 Task: Create a rule when a due date more than days ago is set on a card by anyone except me.
Action: Mouse moved to (650, 179)
Screenshot: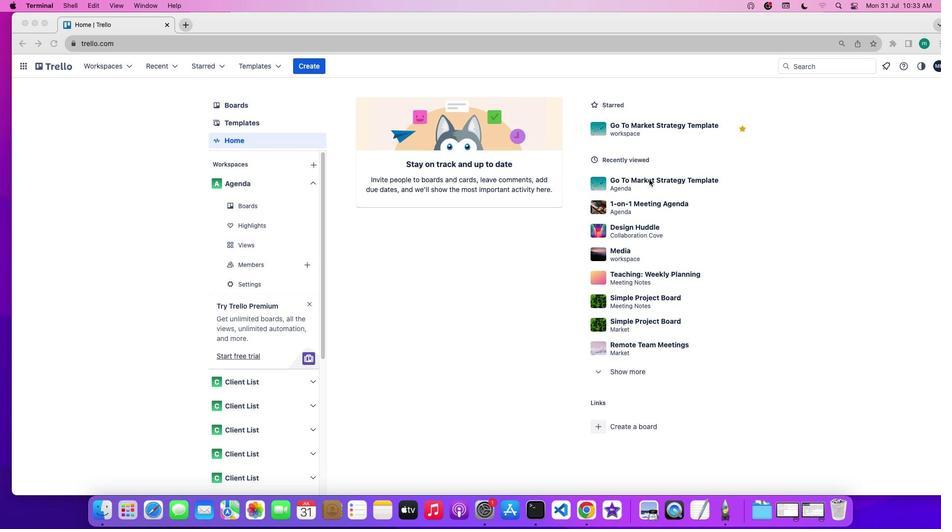 
Action: Mouse pressed left at (650, 179)
Screenshot: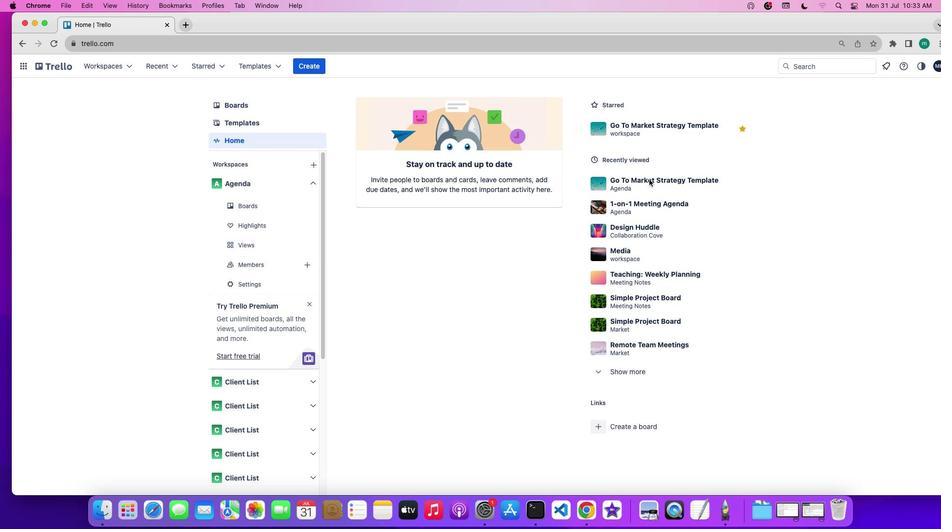 
Action: Mouse pressed left at (650, 179)
Screenshot: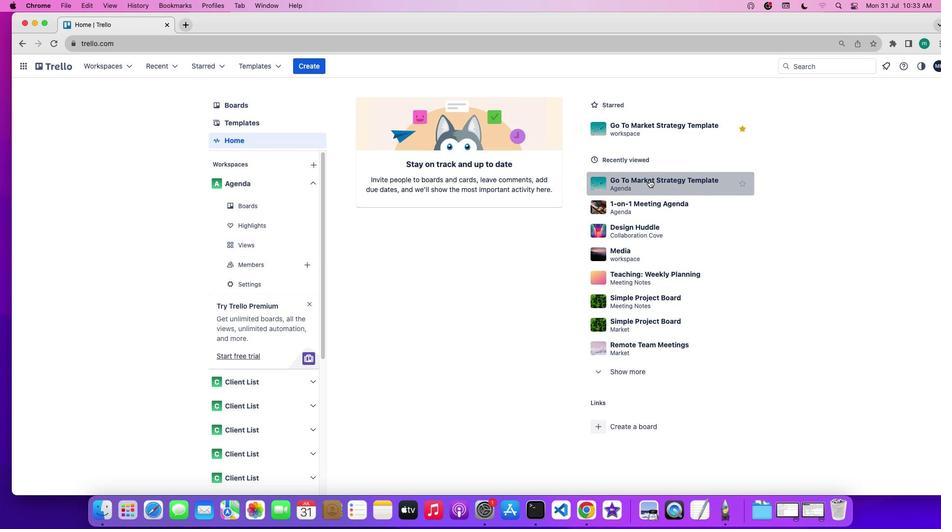 
Action: Mouse moved to (822, 221)
Screenshot: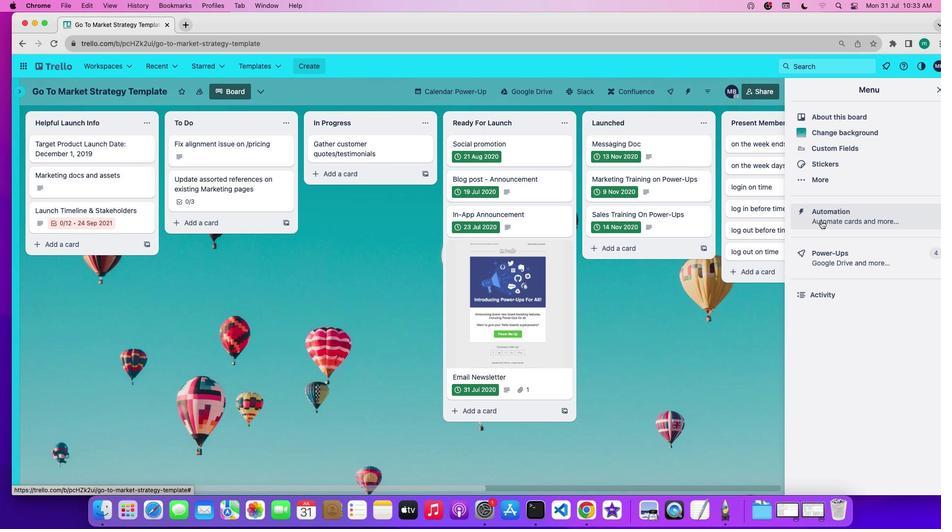 
Action: Mouse pressed left at (822, 221)
Screenshot: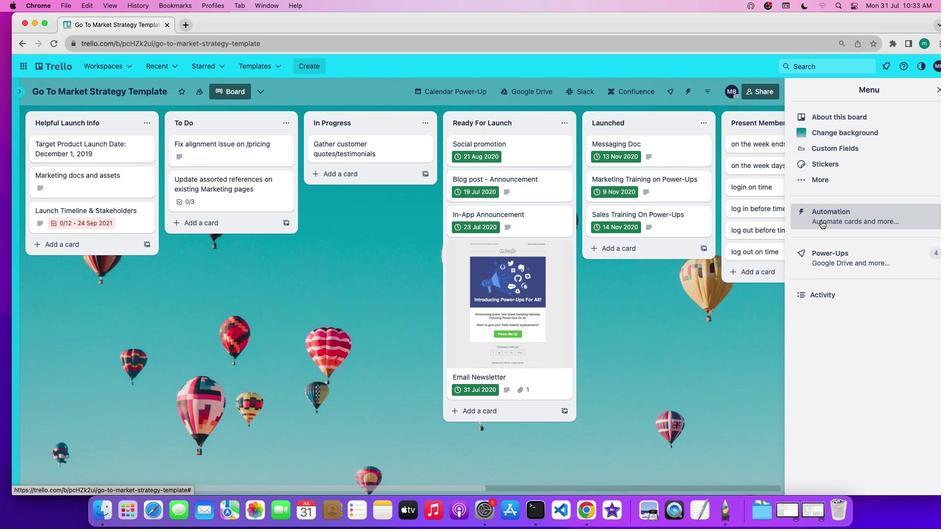 
Action: Mouse moved to (65, 177)
Screenshot: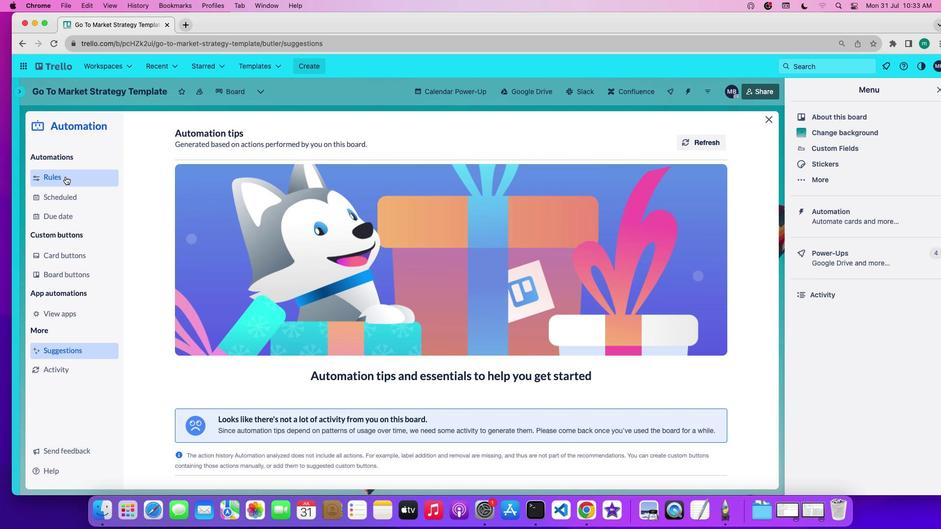 
Action: Mouse pressed left at (65, 177)
Screenshot: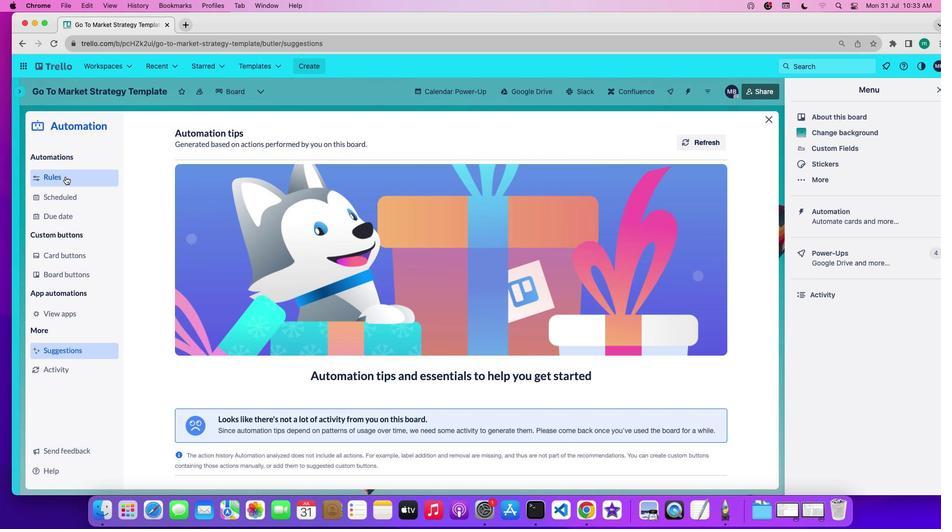 
Action: Mouse moved to (250, 353)
Screenshot: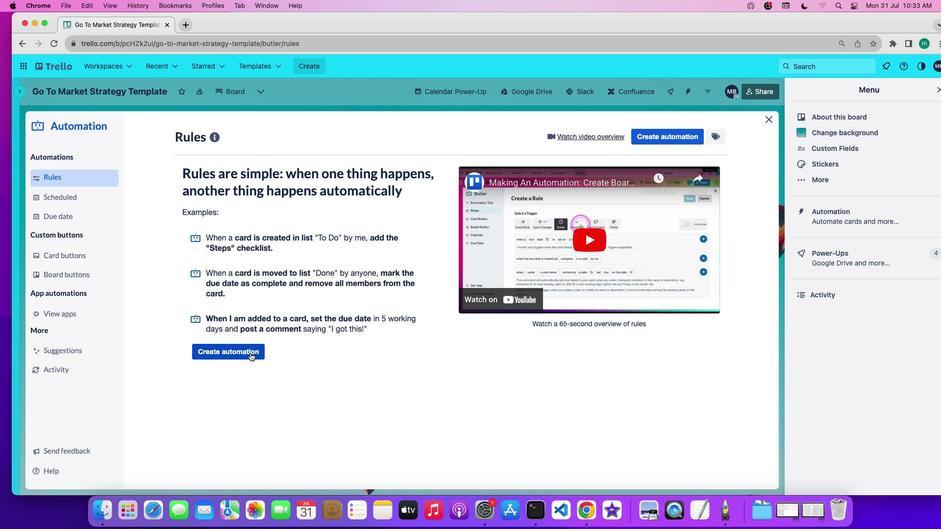 
Action: Mouse pressed left at (250, 353)
Screenshot: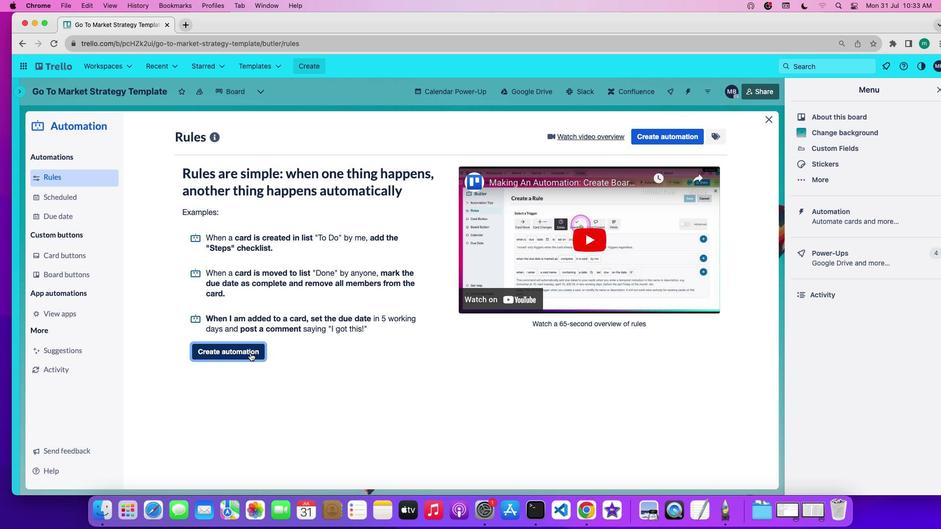 
Action: Mouse moved to (440, 233)
Screenshot: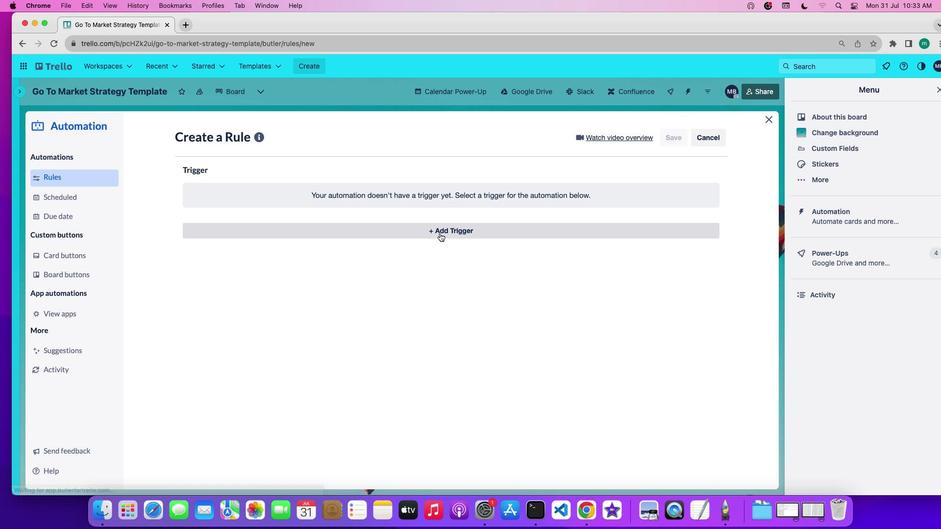 
Action: Mouse pressed left at (440, 233)
Screenshot: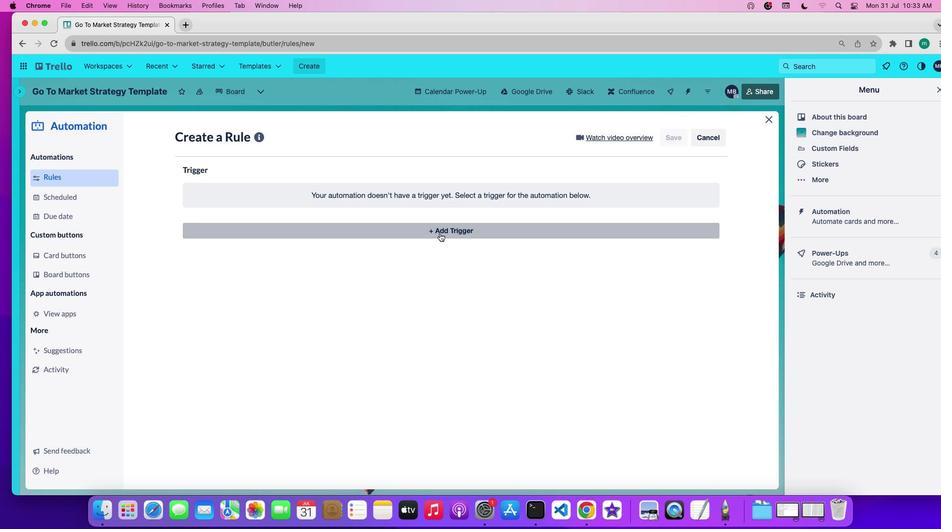 
Action: Mouse moved to (290, 264)
Screenshot: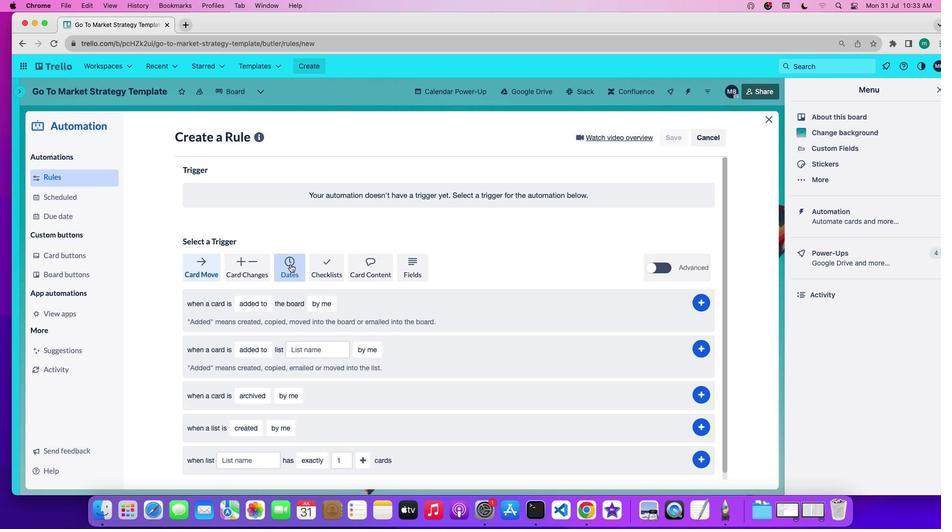 
Action: Mouse pressed left at (290, 264)
Screenshot: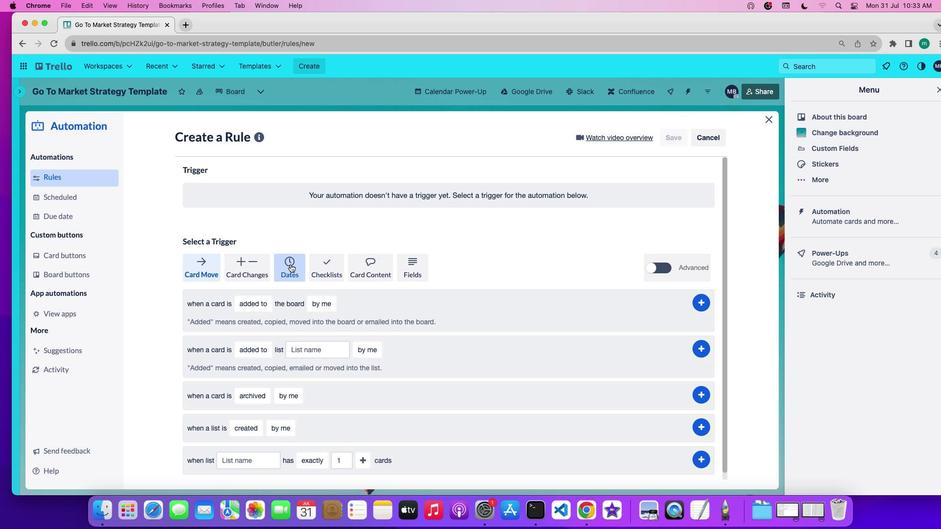 
Action: Mouse moved to (224, 307)
Screenshot: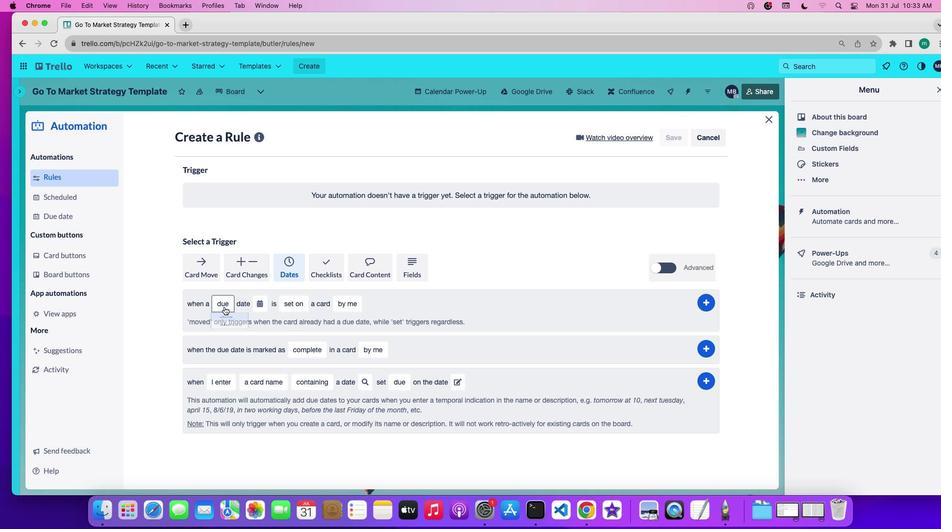 
Action: Mouse pressed left at (224, 307)
Screenshot: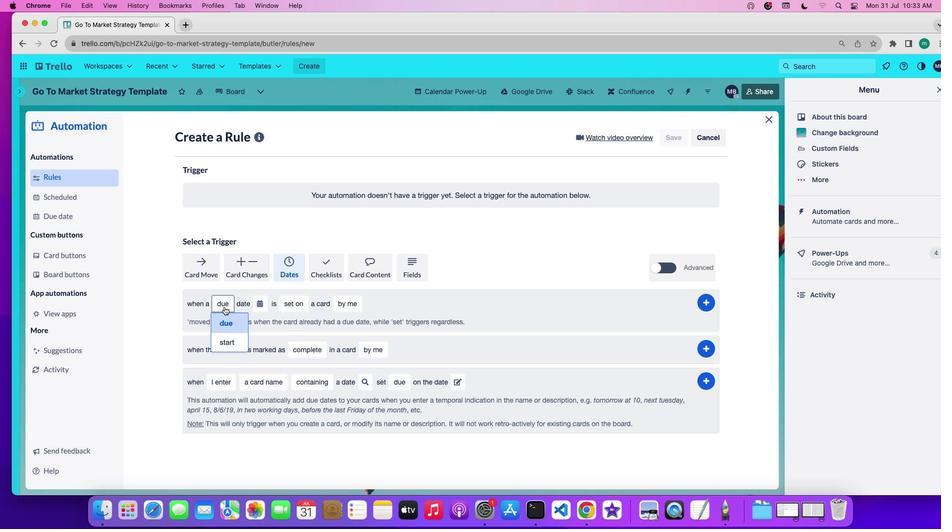 
Action: Mouse moved to (227, 326)
Screenshot: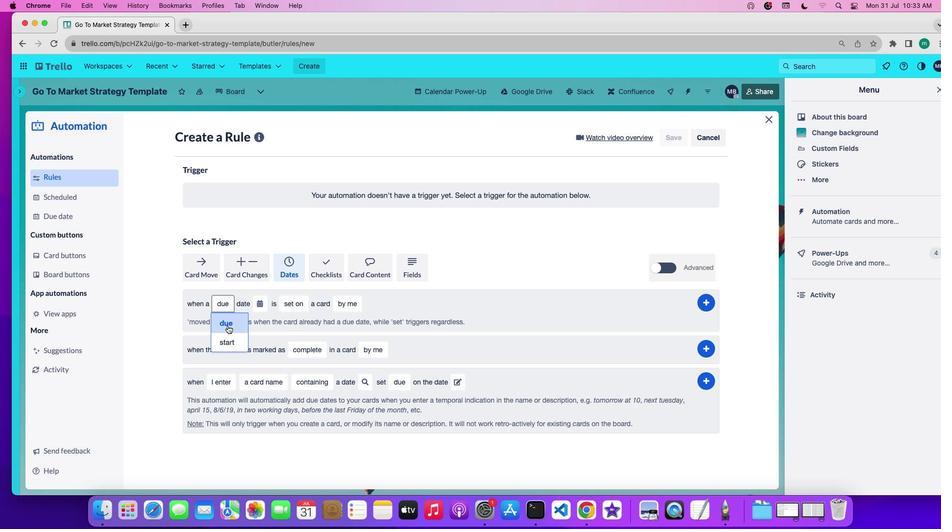 
Action: Mouse pressed left at (227, 326)
Screenshot: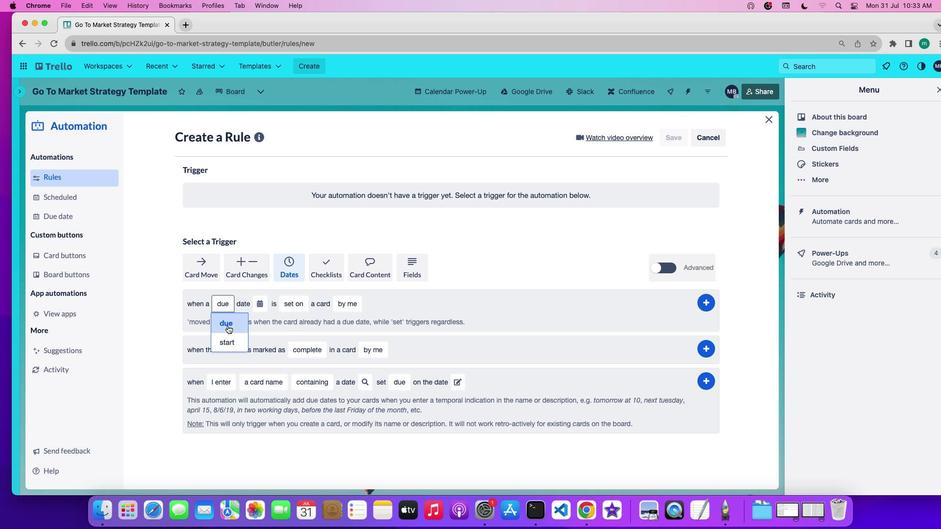 
Action: Mouse moved to (258, 302)
Screenshot: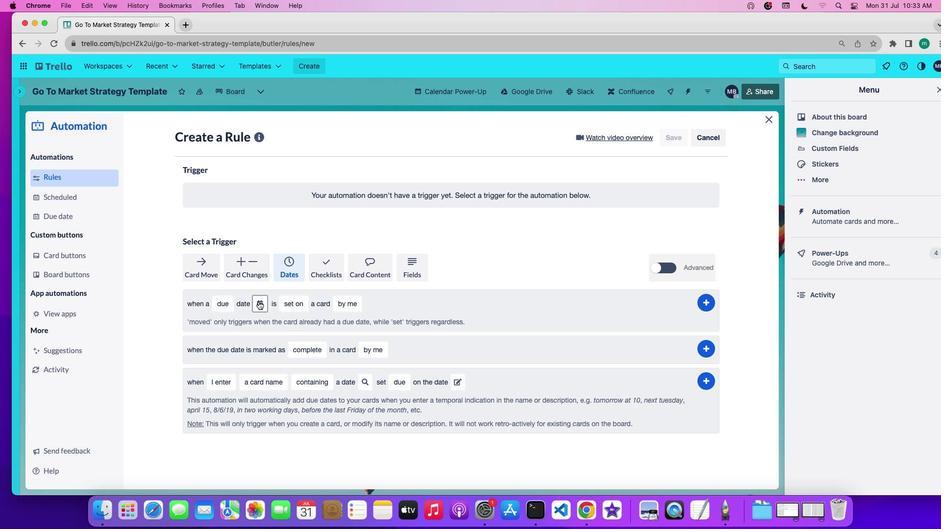 
Action: Mouse pressed left at (258, 302)
Screenshot: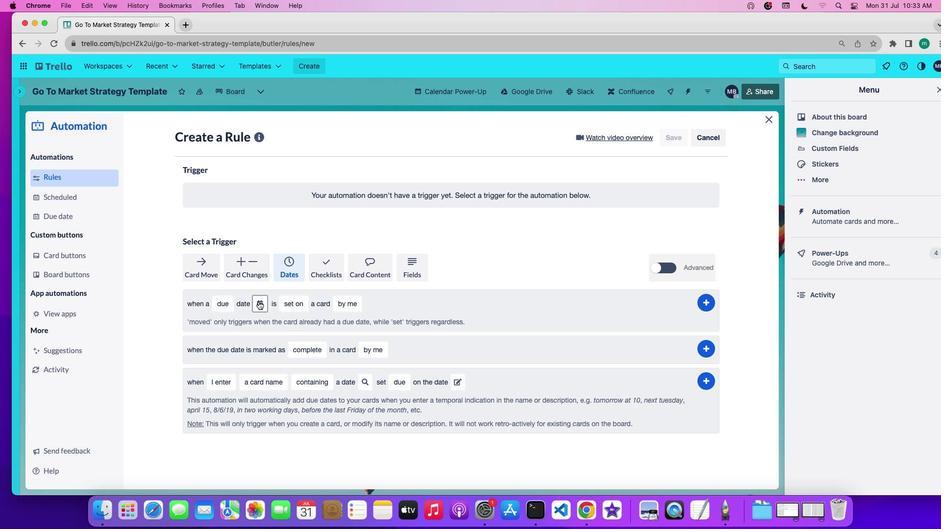 
Action: Mouse moved to (297, 421)
Screenshot: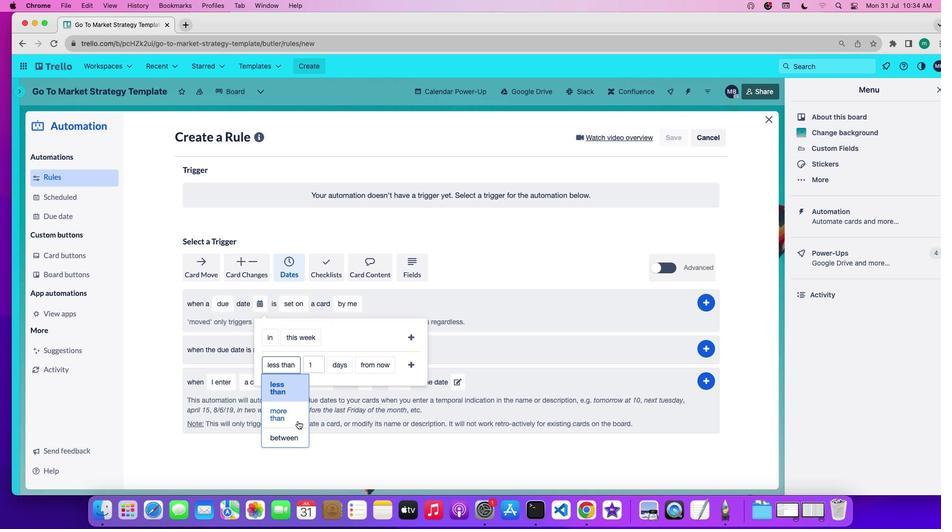 
Action: Mouse pressed left at (297, 421)
Screenshot: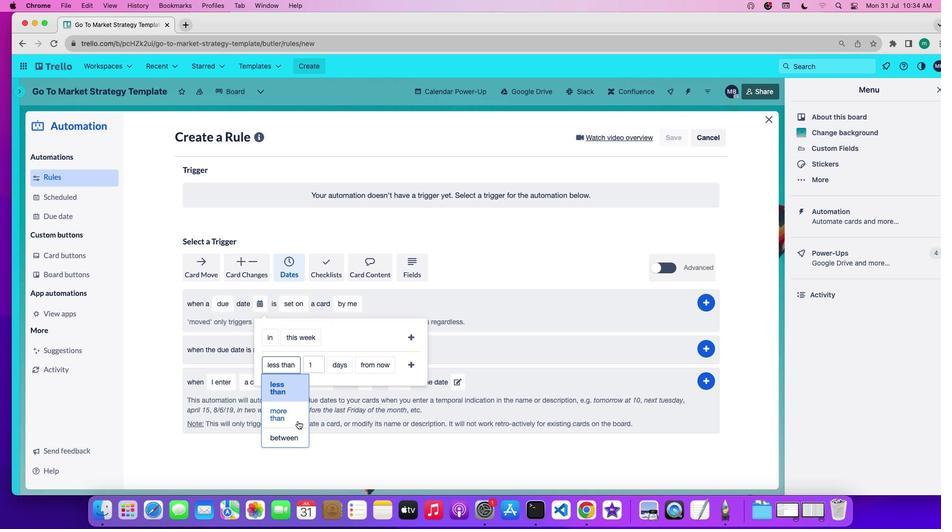 
Action: Mouse moved to (318, 367)
Screenshot: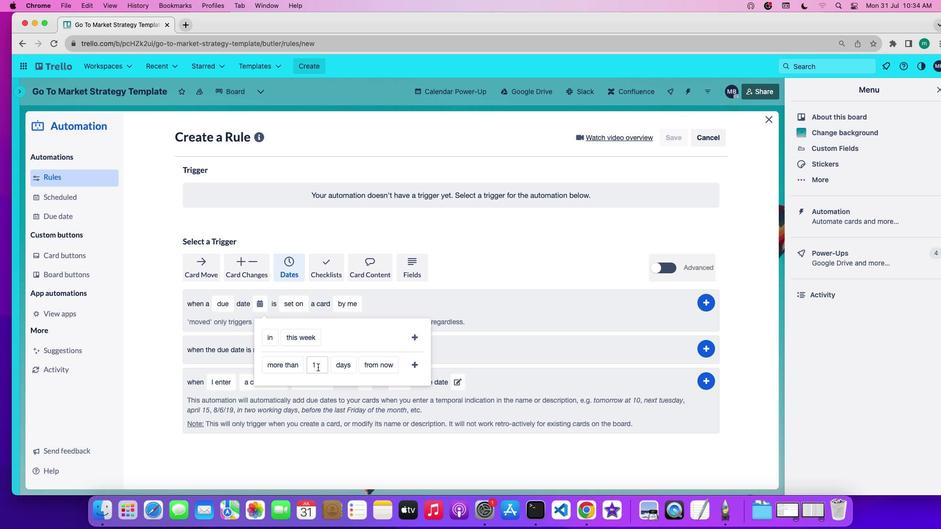 
Action: Mouse pressed left at (318, 367)
Screenshot: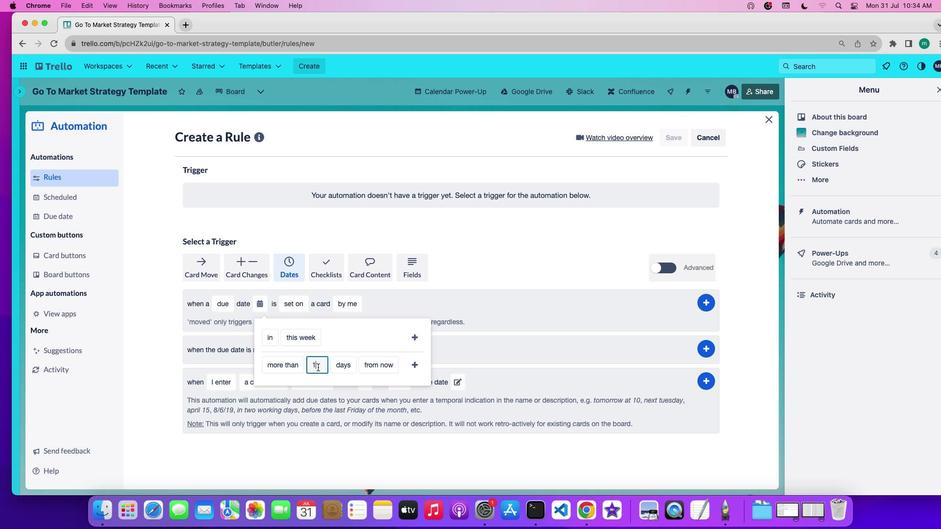 
Action: Key pressed Key.backspace'3'
Screenshot: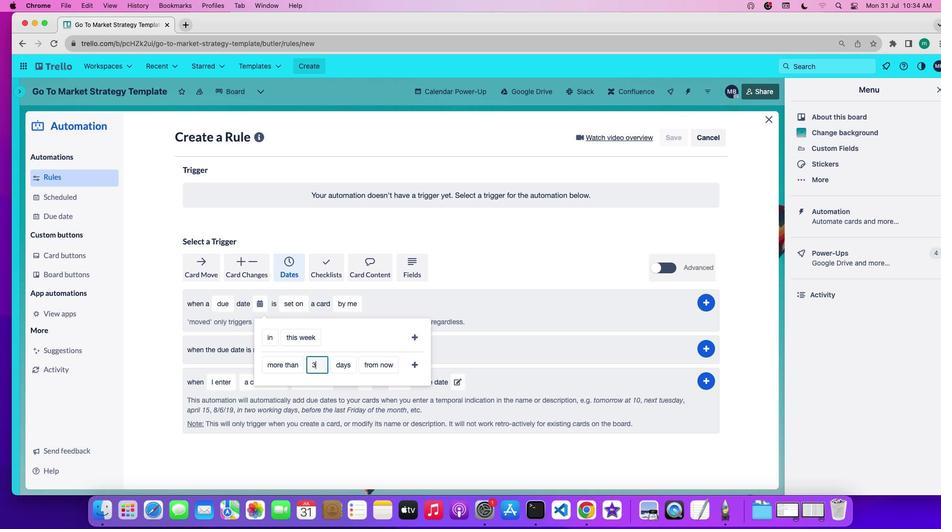 
Action: Mouse moved to (354, 366)
Screenshot: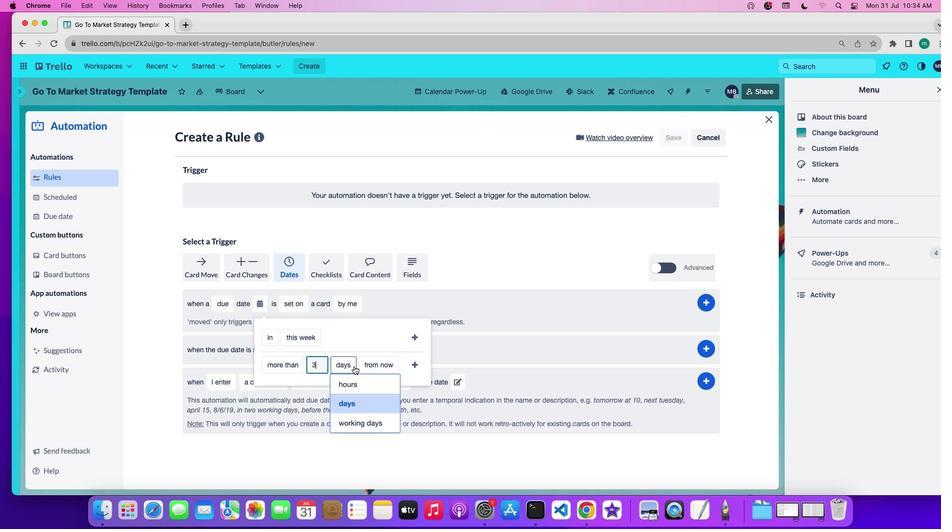 
Action: Mouse pressed left at (354, 366)
Screenshot: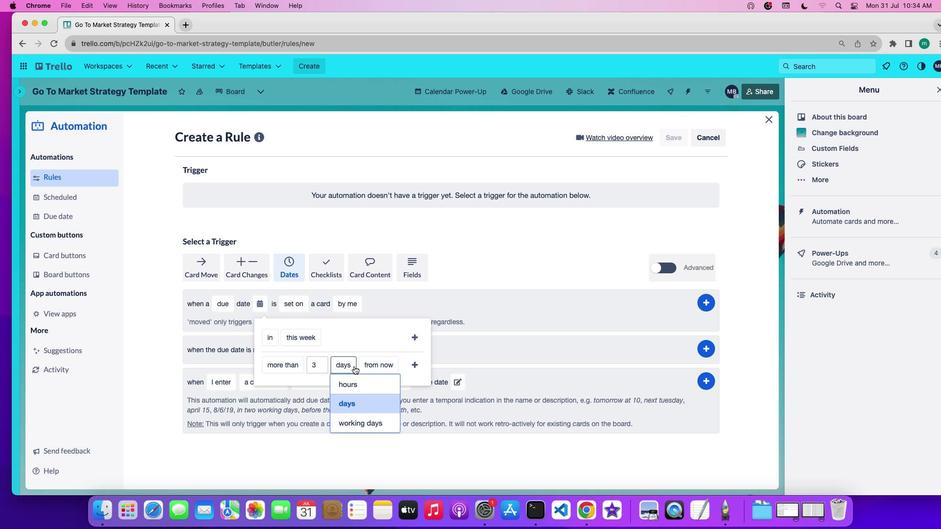 
Action: Mouse moved to (354, 402)
Screenshot: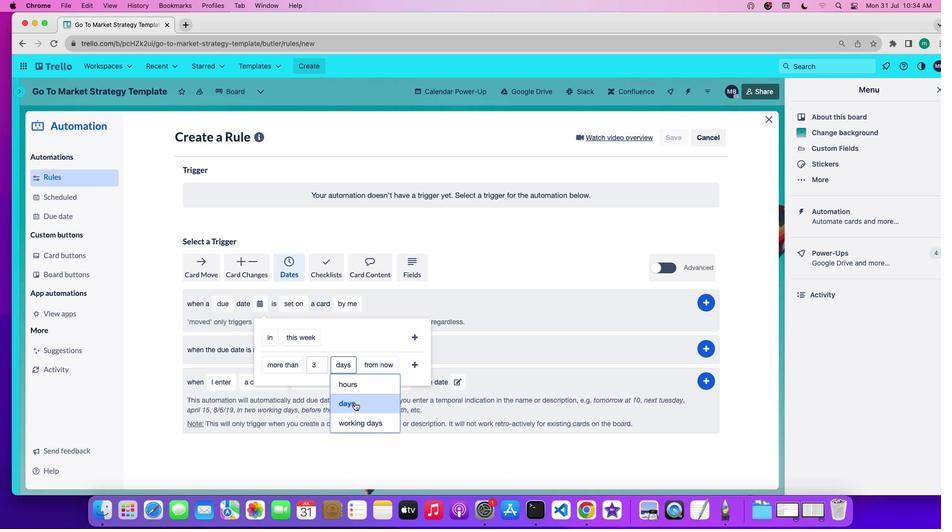 
Action: Mouse pressed left at (354, 402)
Screenshot: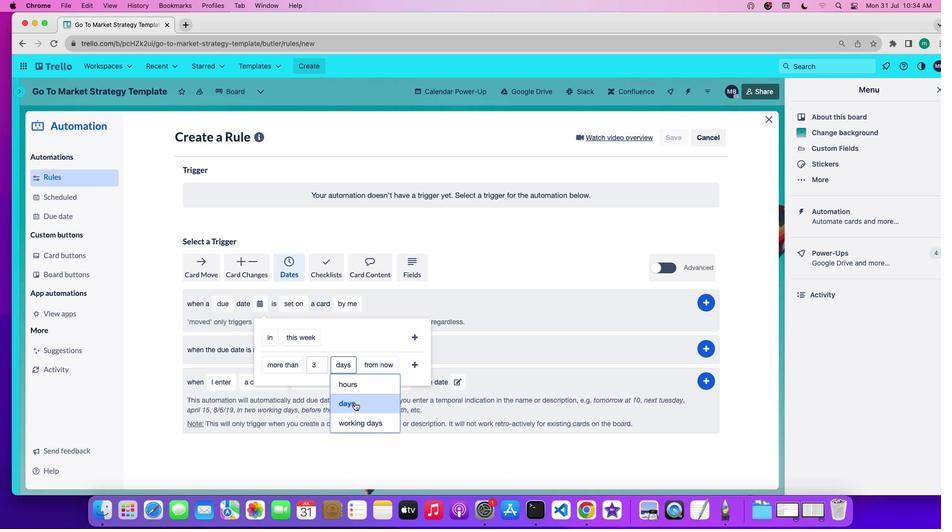 
Action: Mouse moved to (381, 369)
Screenshot: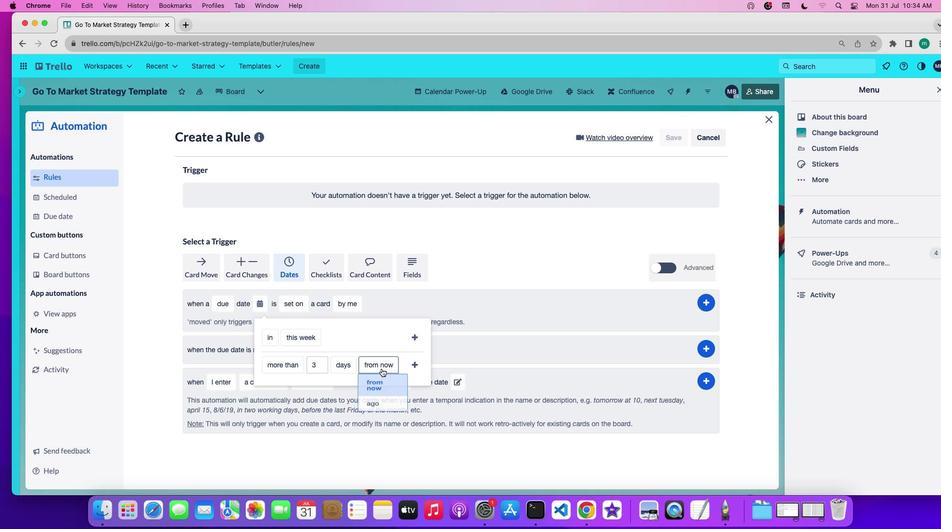 
Action: Mouse pressed left at (381, 369)
Screenshot: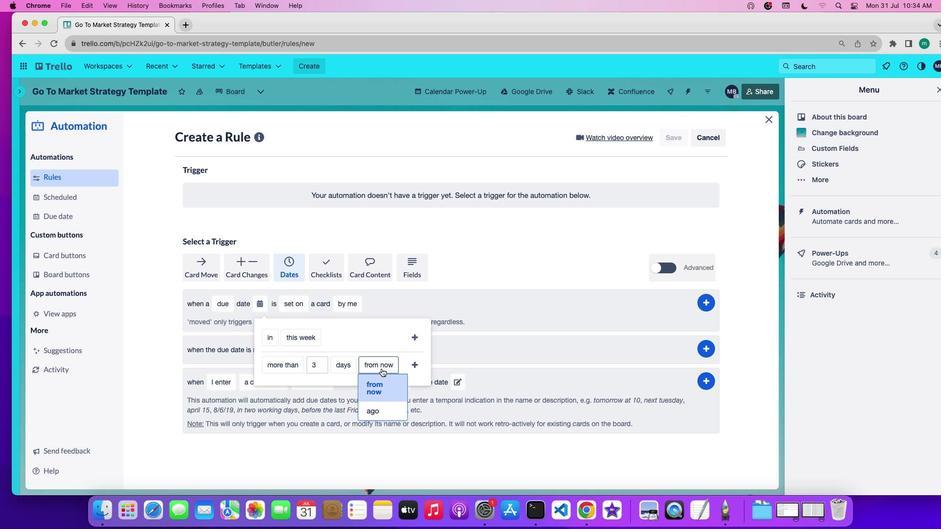 
Action: Mouse moved to (379, 416)
Screenshot: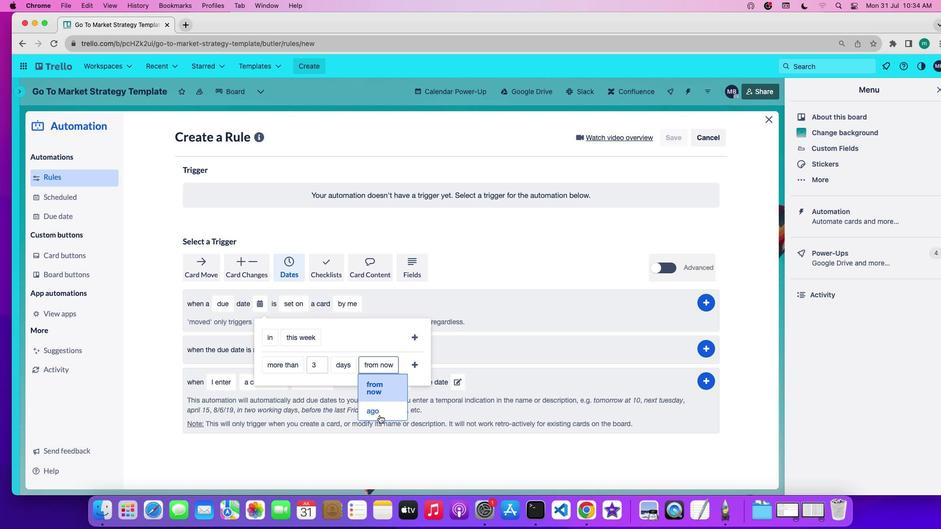 
Action: Mouse pressed left at (379, 416)
Screenshot: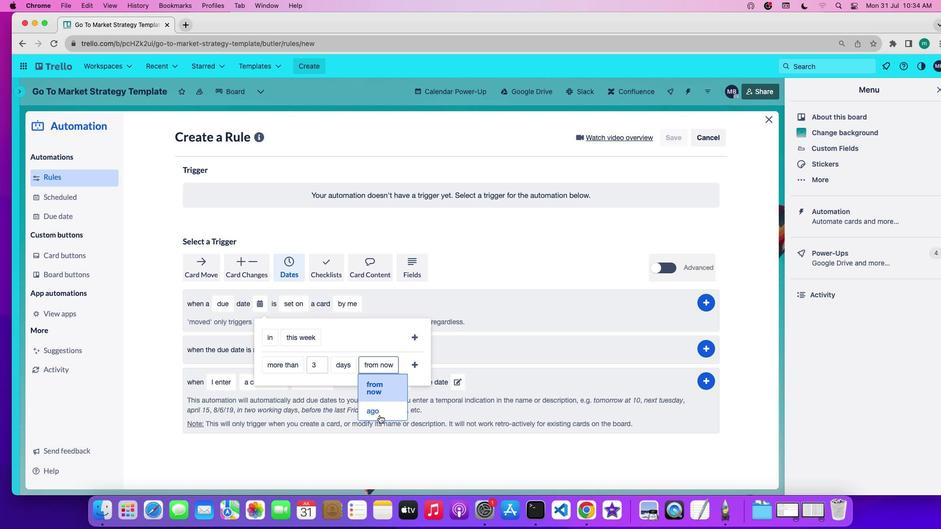 
Action: Mouse moved to (396, 363)
Screenshot: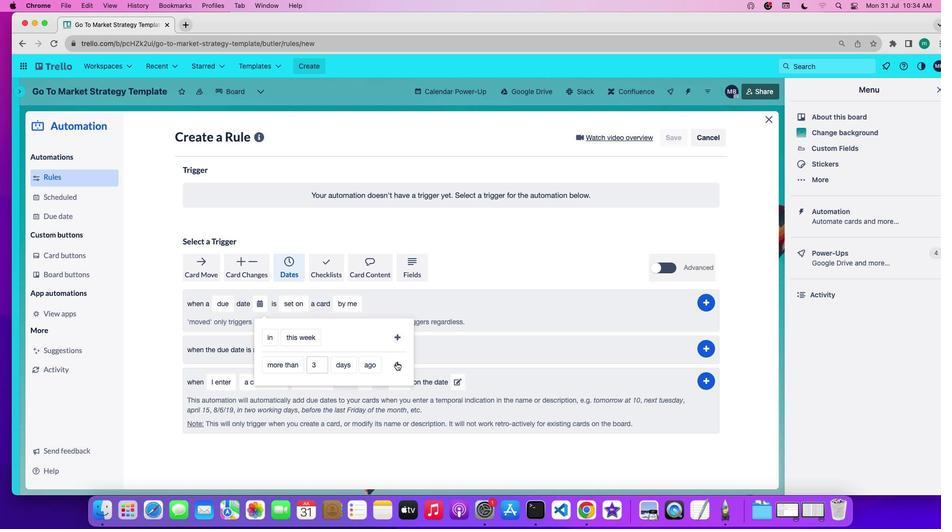 
Action: Mouse pressed left at (396, 363)
Screenshot: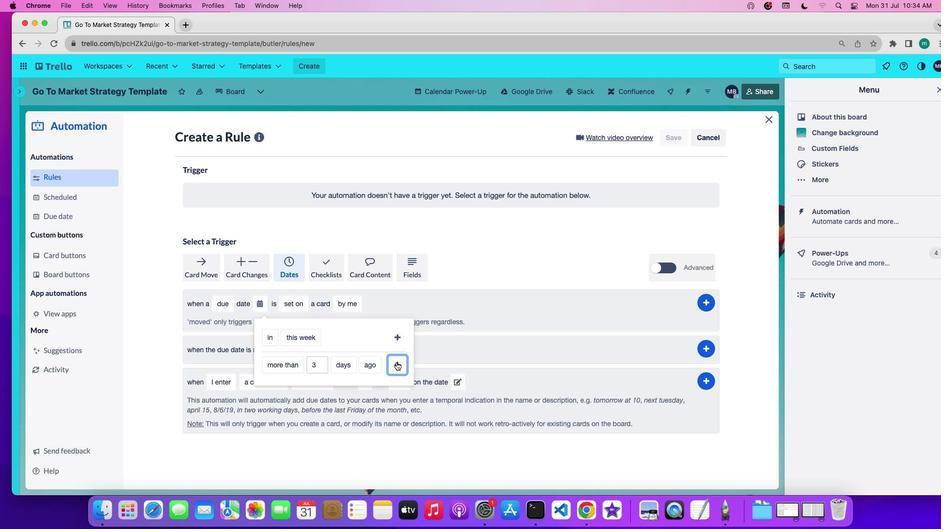 
Action: Mouse moved to (375, 301)
Screenshot: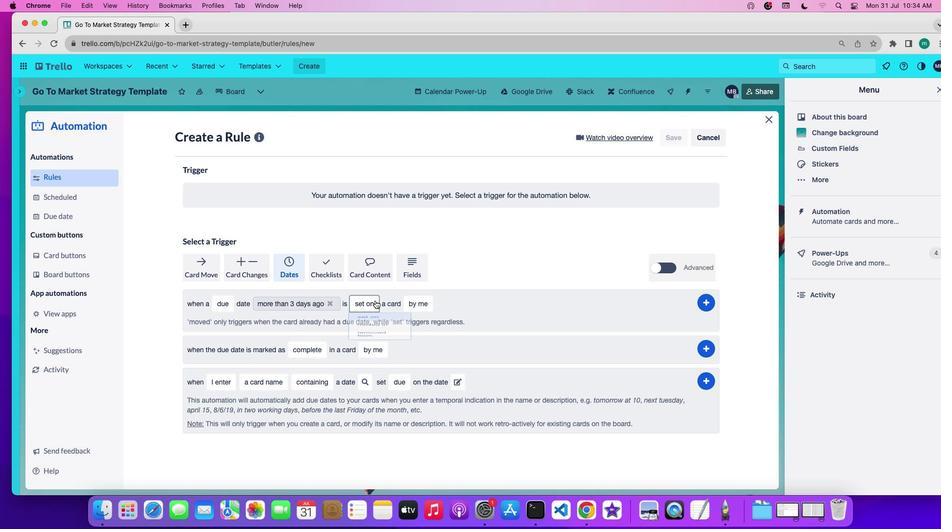 
Action: Mouse pressed left at (375, 301)
Screenshot: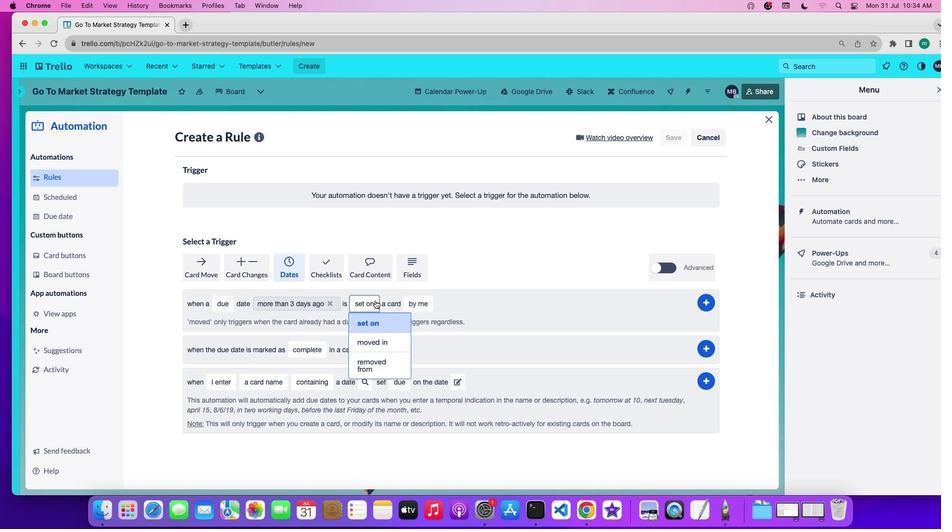 
Action: Mouse moved to (376, 321)
Screenshot: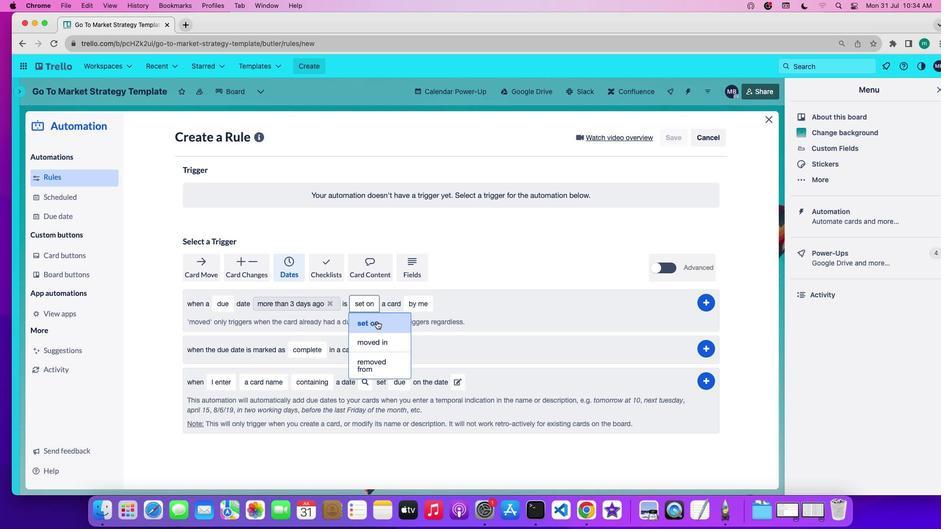 
Action: Mouse pressed left at (376, 321)
Screenshot: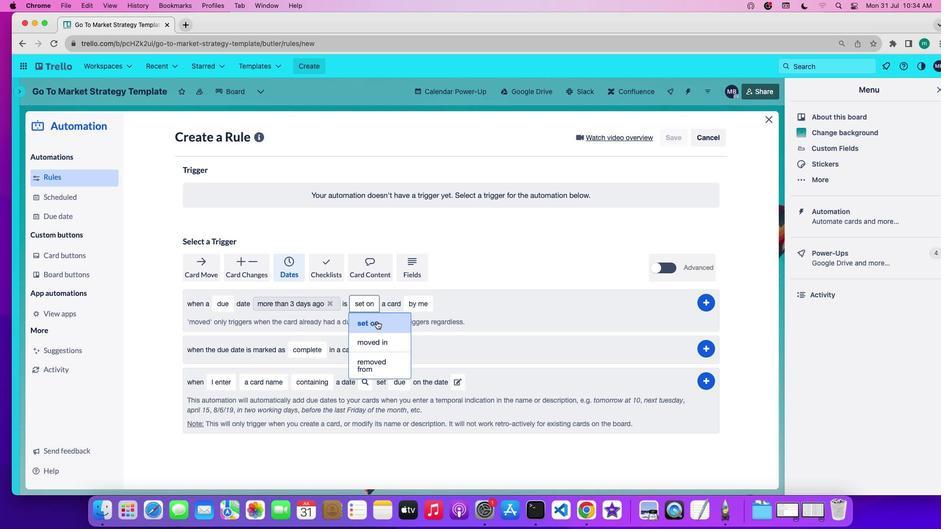 
Action: Mouse moved to (423, 308)
Screenshot: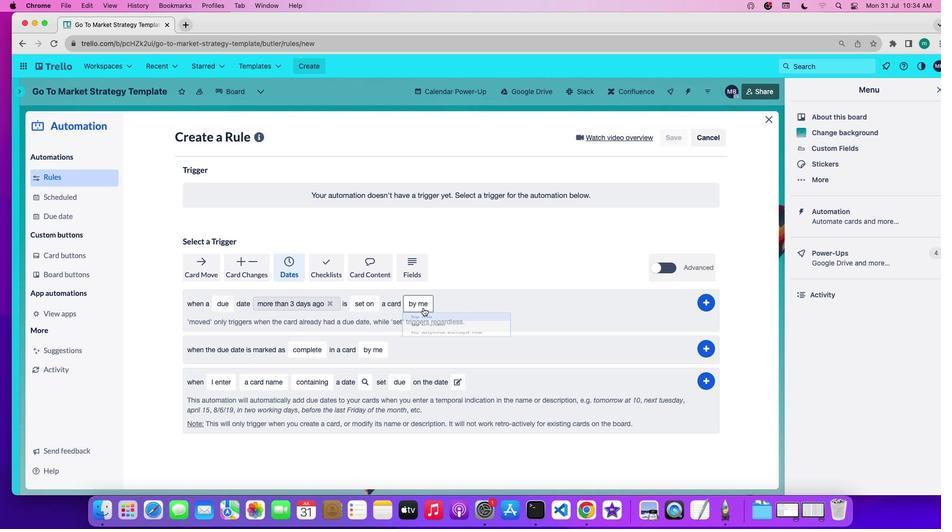 
Action: Mouse pressed left at (423, 308)
Screenshot: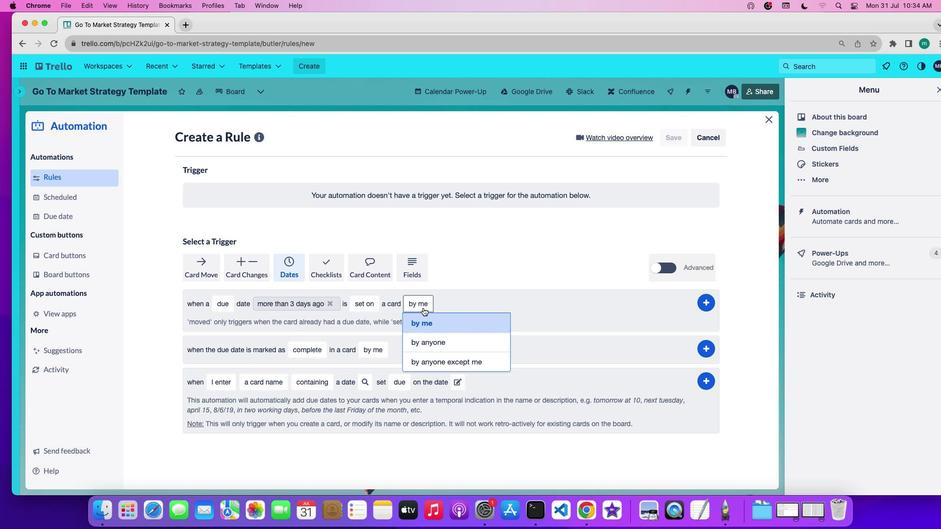 
Action: Mouse moved to (427, 361)
Screenshot: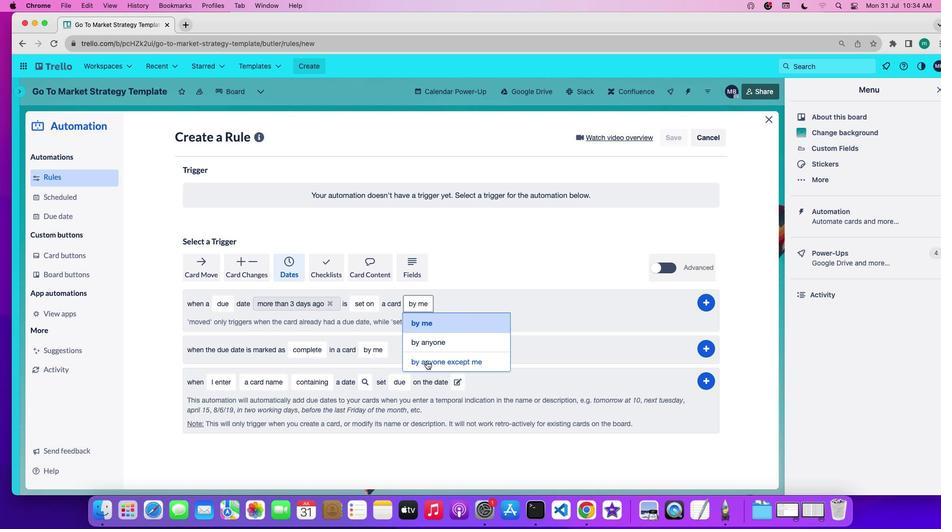 
Action: Mouse pressed left at (427, 361)
Screenshot: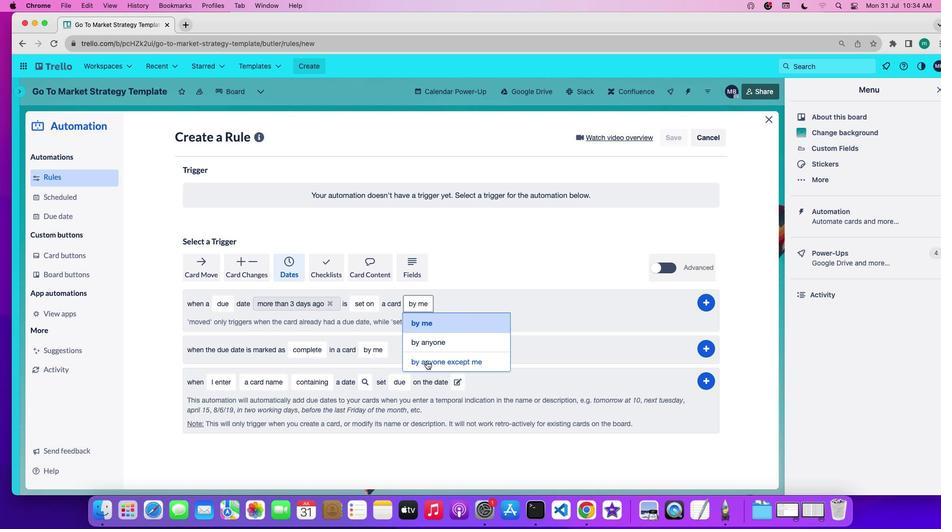 
Action: Mouse moved to (710, 304)
Screenshot: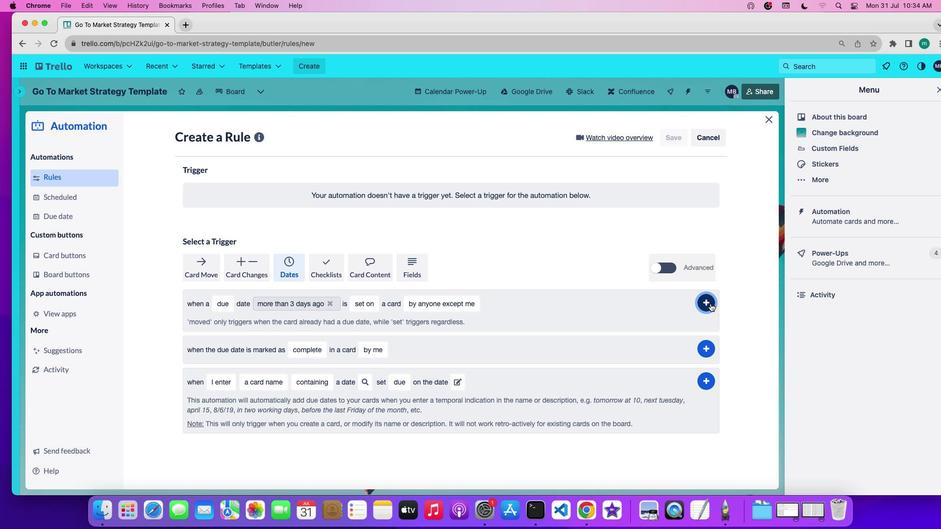 
Action: Mouse pressed left at (710, 304)
Screenshot: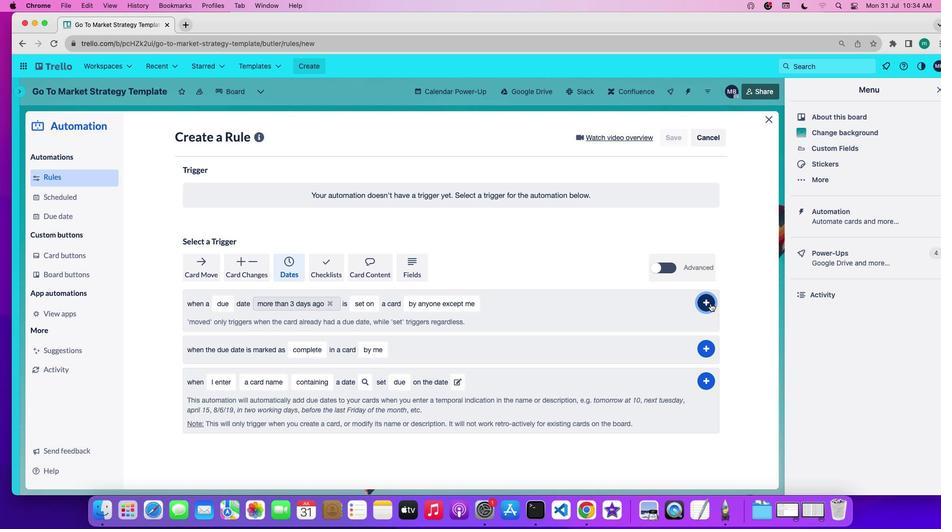 
Action: Mouse moved to (709, 304)
Screenshot: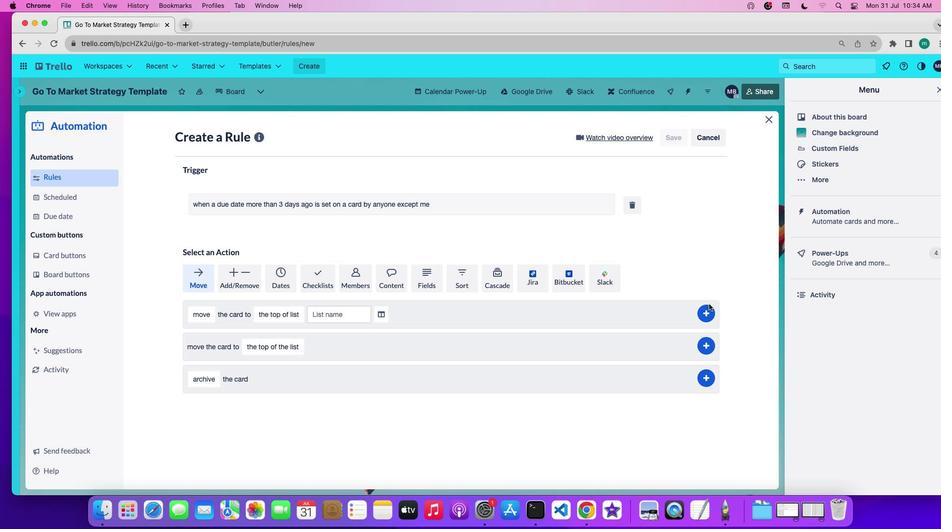 
